 Task: Apply uppercase to the text "Brainstorm ideas."
Action: Mouse moved to (423, 189)
Screenshot: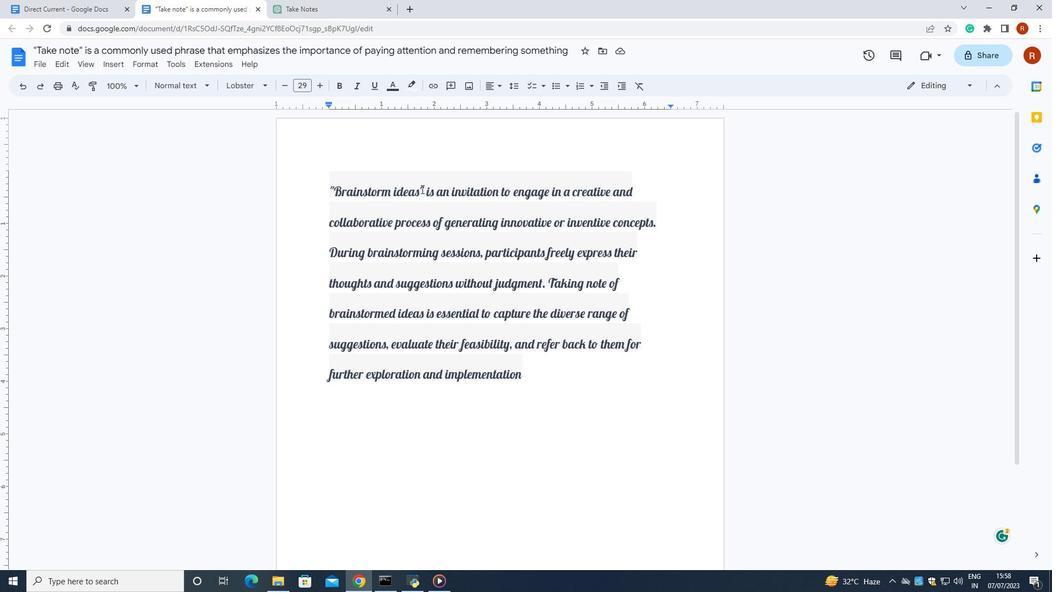 
Action: Mouse pressed left at (423, 189)
Screenshot: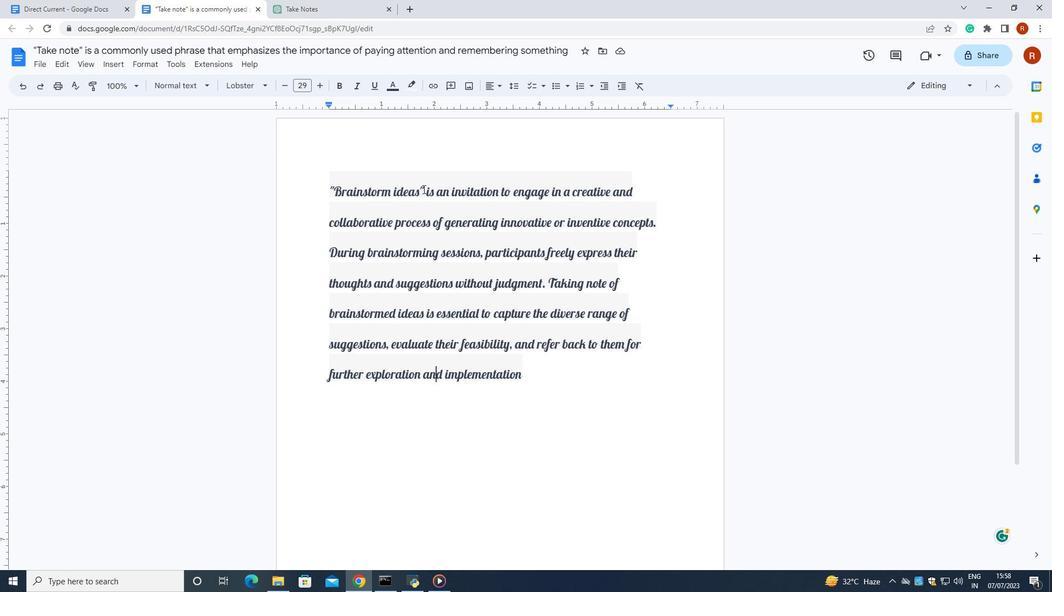
Action: Mouse moved to (148, 61)
Screenshot: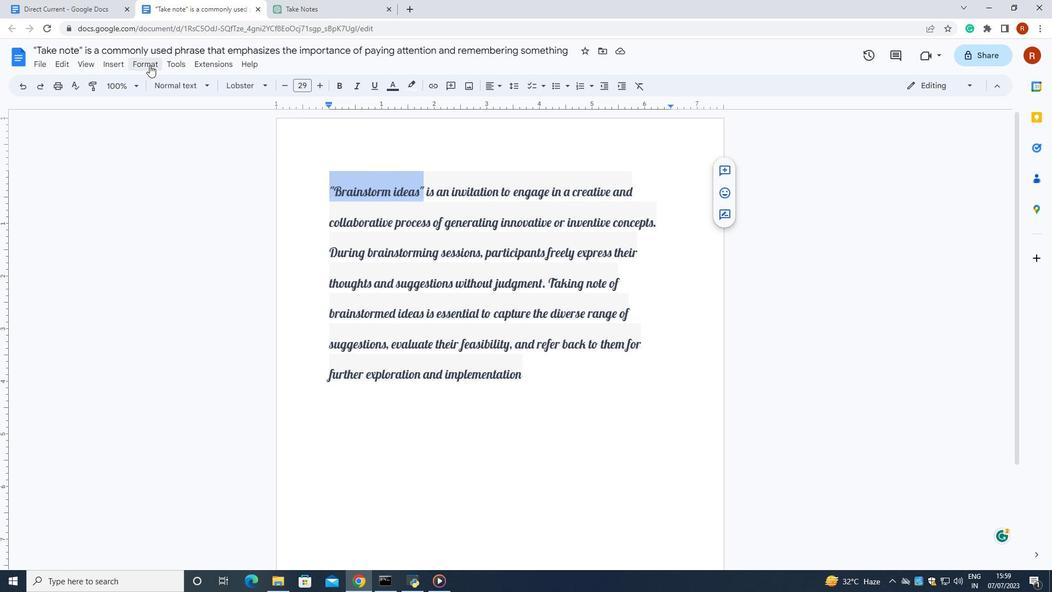
Action: Mouse pressed left at (148, 61)
Screenshot: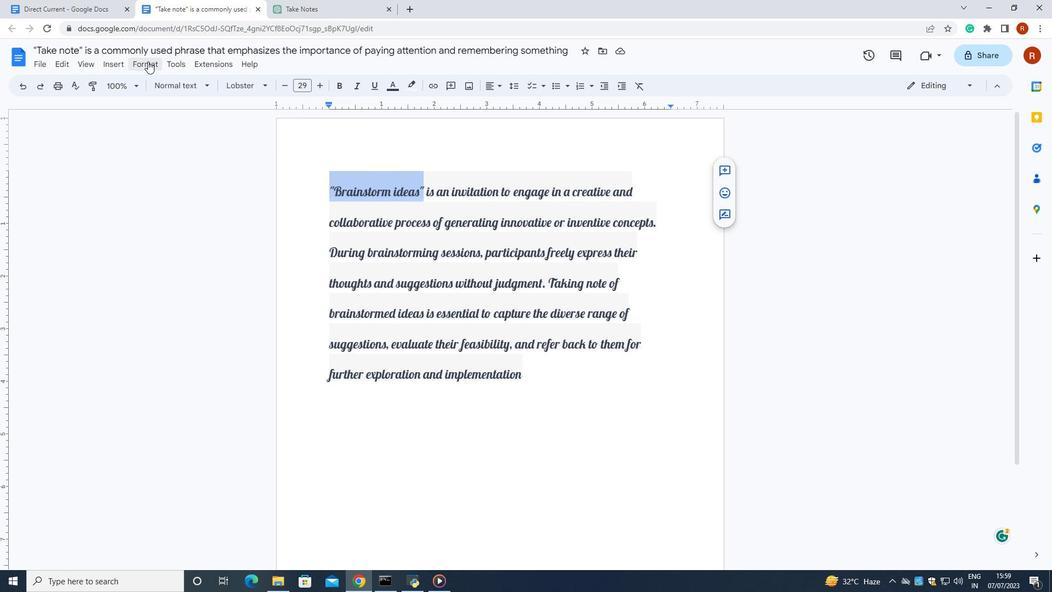 
Action: Mouse moved to (494, 235)
Screenshot: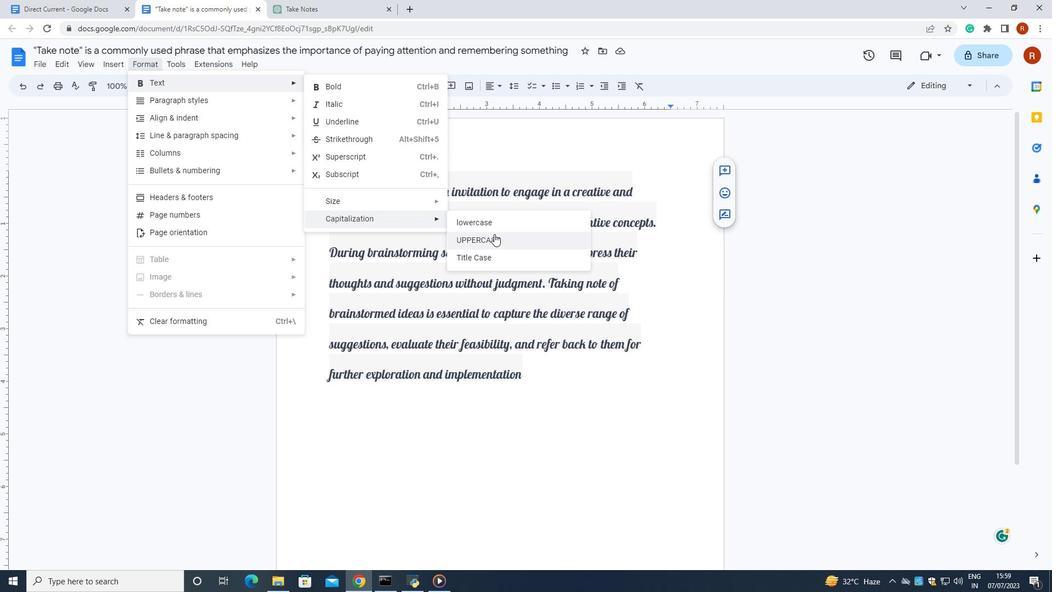 
Action: Mouse pressed left at (494, 235)
Screenshot: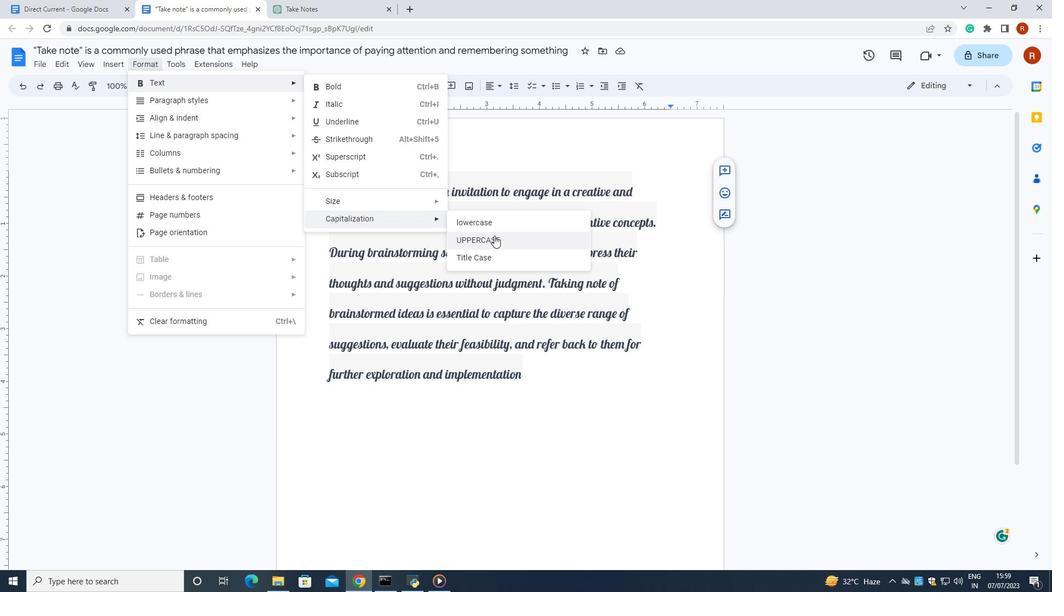 
